 Task: Expand all contact groups in Microsoft Outlook.
Action: Mouse moved to (18, 80)
Screenshot: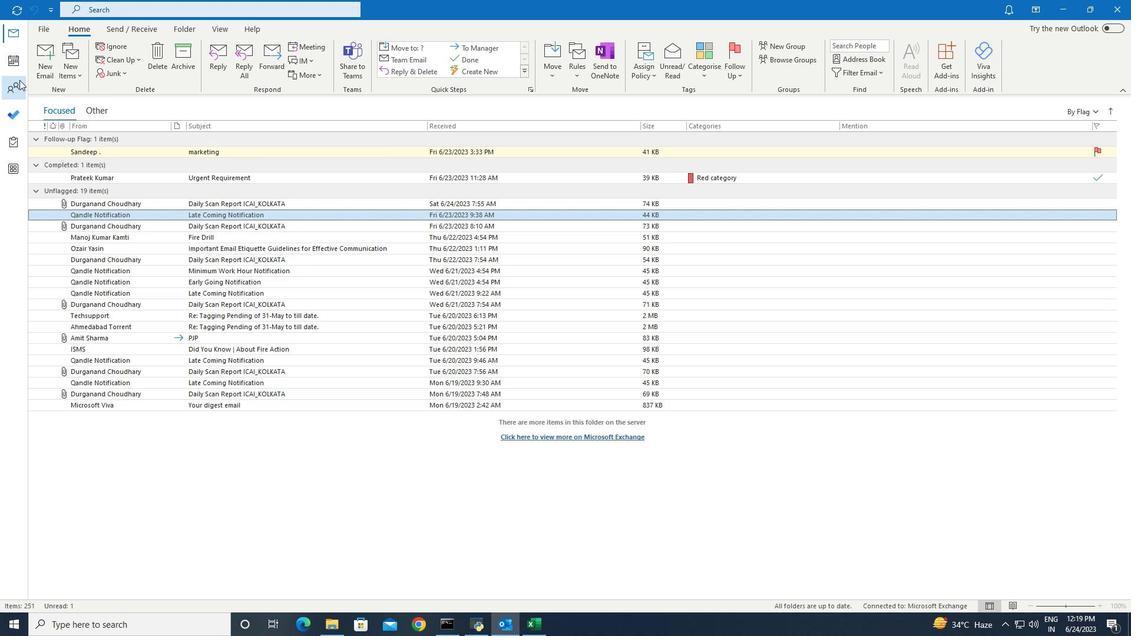 
Action: Mouse pressed left at (18, 80)
Screenshot: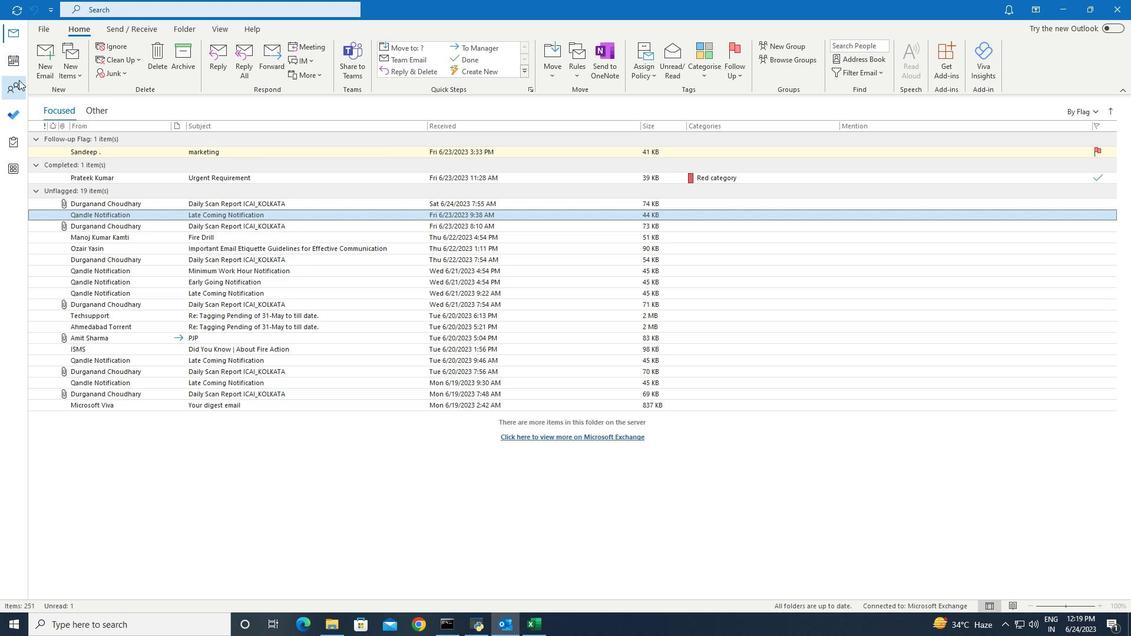 
Action: Mouse moved to (235, 24)
Screenshot: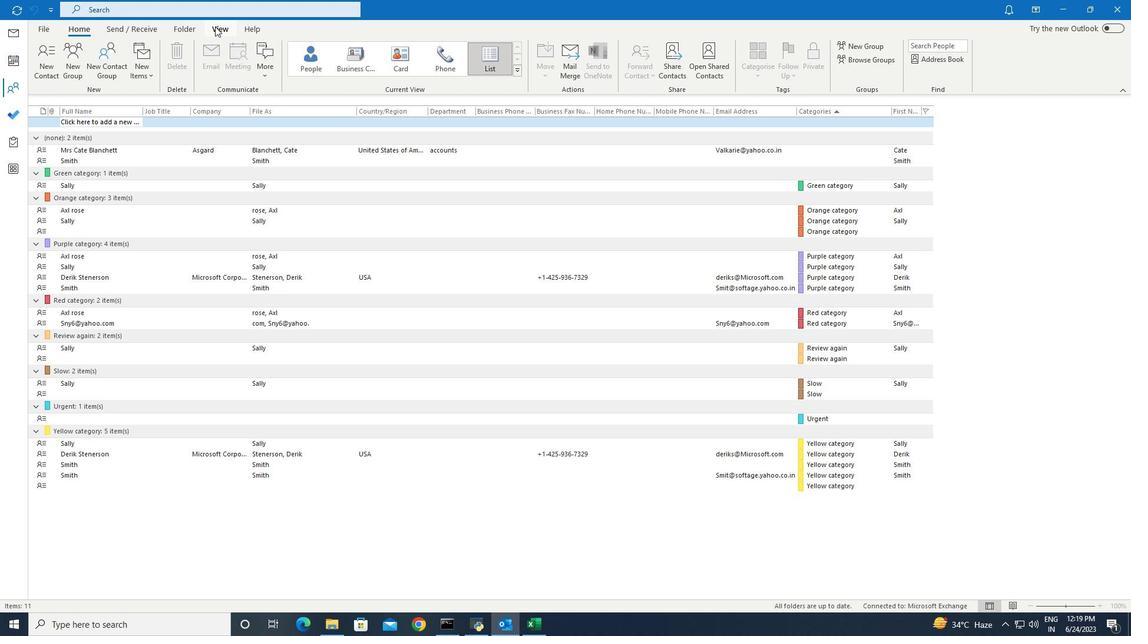 
Action: Mouse pressed left at (235, 24)
Screenshot: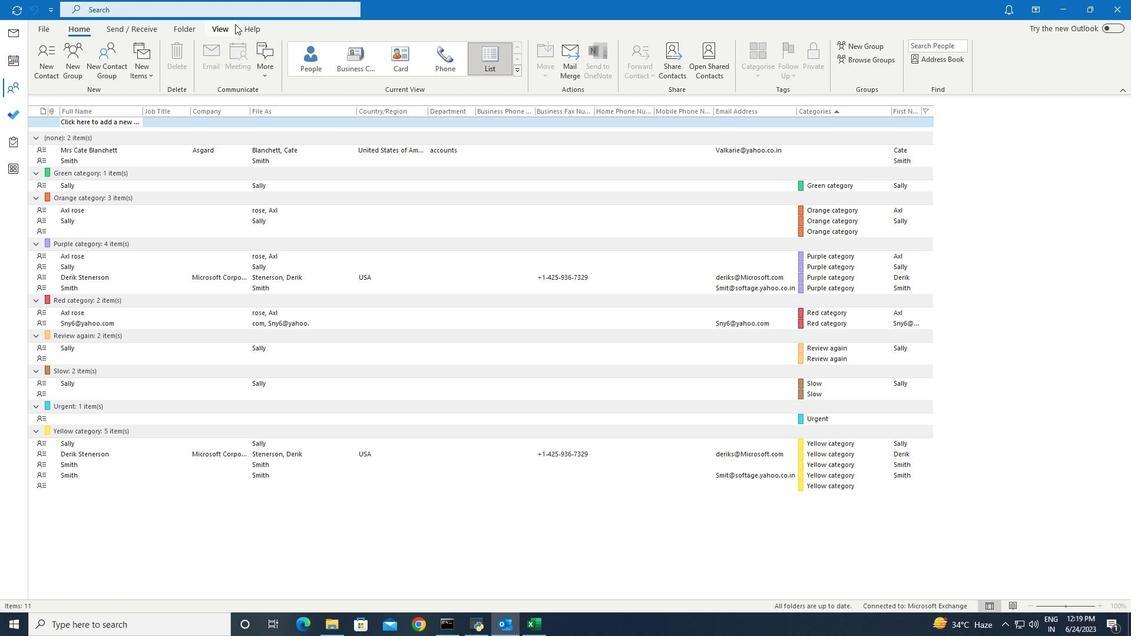 
Action: Mouse moved to (290, 71)
Screenshot: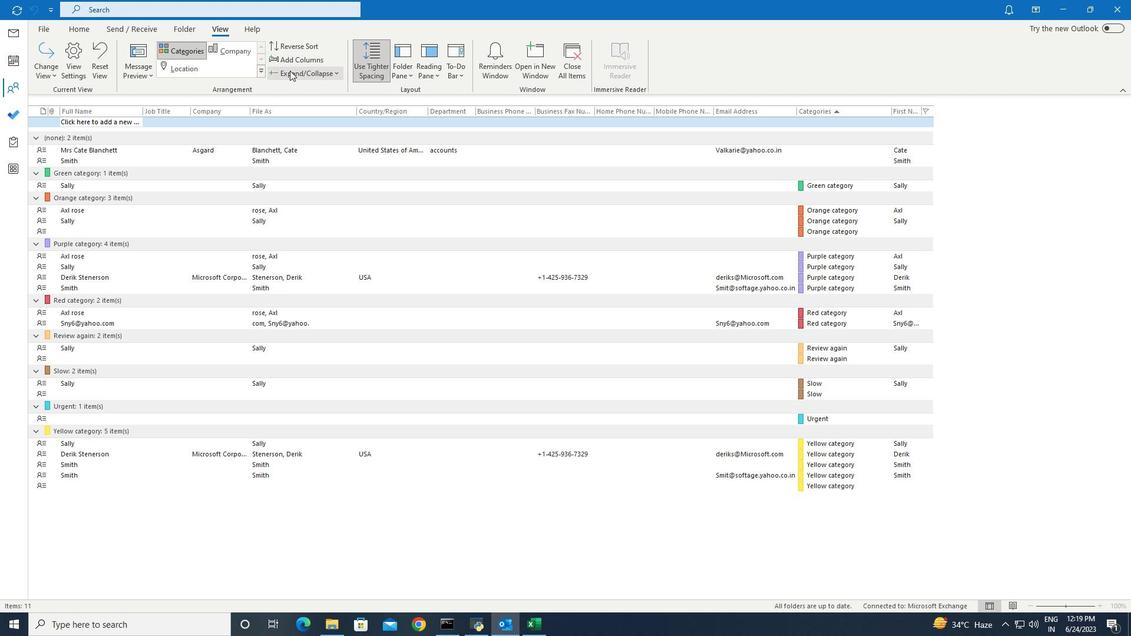 
Action: Mouse pressed left at (290, 71)
Screenshot: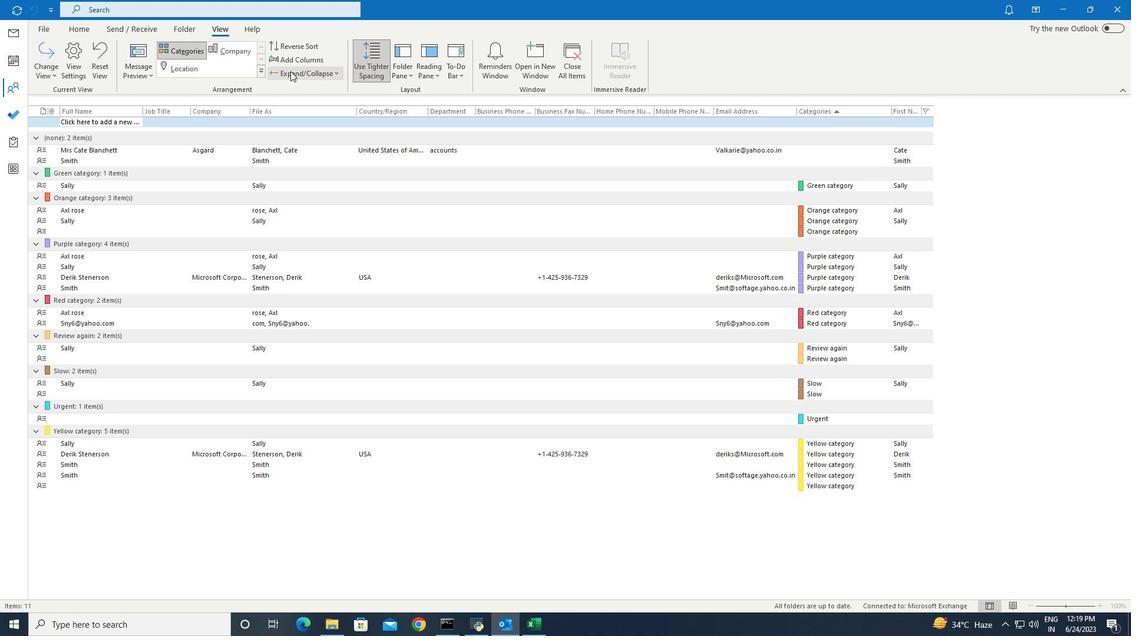 
Action: Mouse moved to (295, 138)
Screenshot: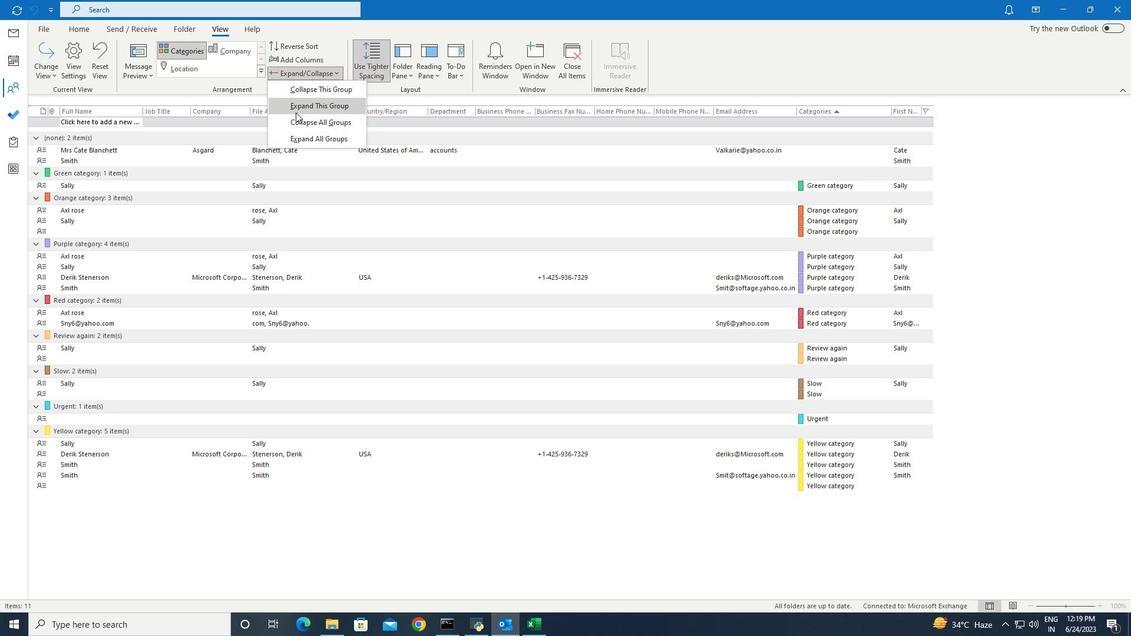 
Action: Mouse pressed left at (295, 138)
Screenshot: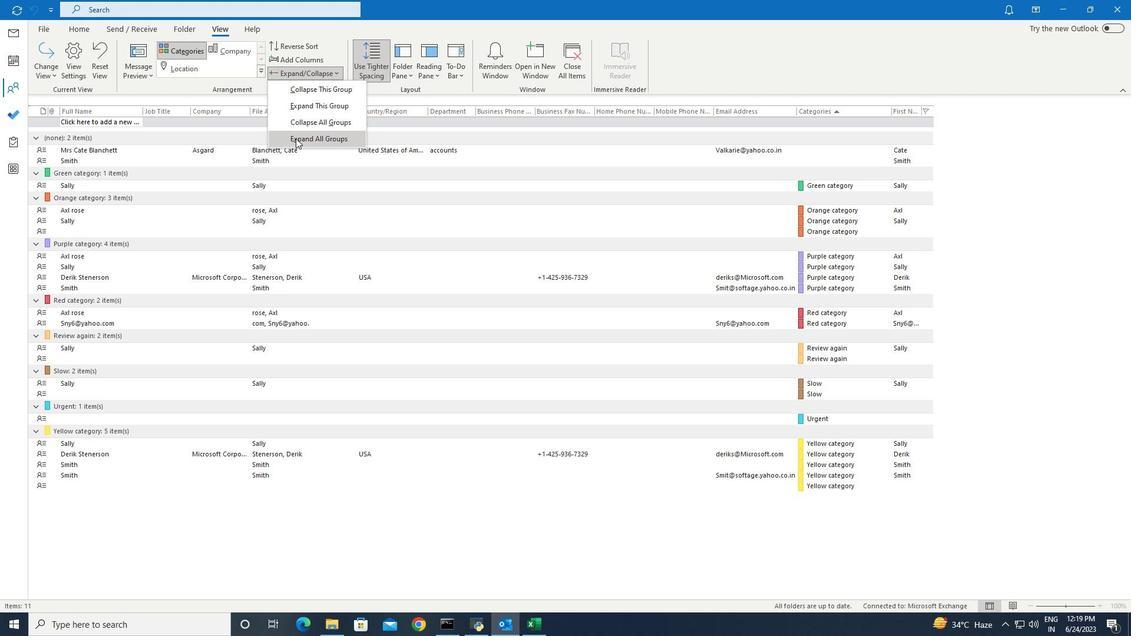 
